 Task: Add the task  Implement a new cloud-based expense tracking system for a company to the section Speed Freak in the project ConduitTech and add a Due Date to the respective task as 2023/10/06
Action: Mouse moved to (773, 296)
Screenshot: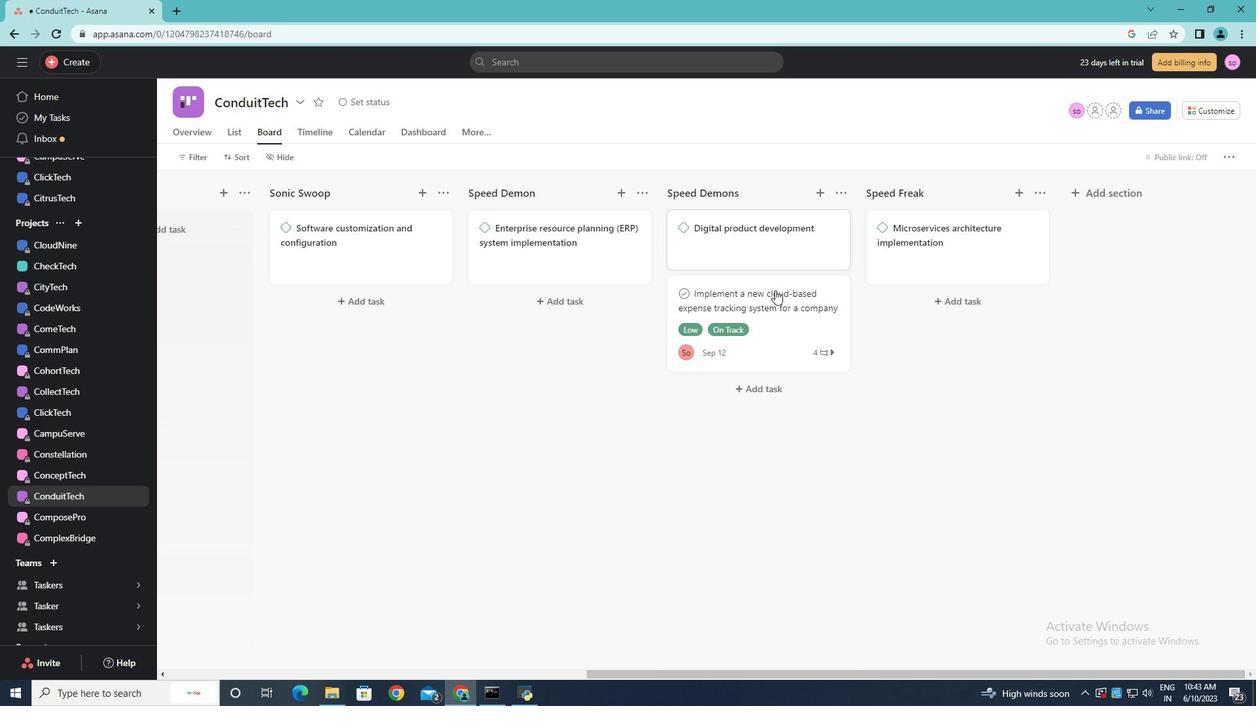 
Action: Mouse pressed left at (773, 296)
Screenshot: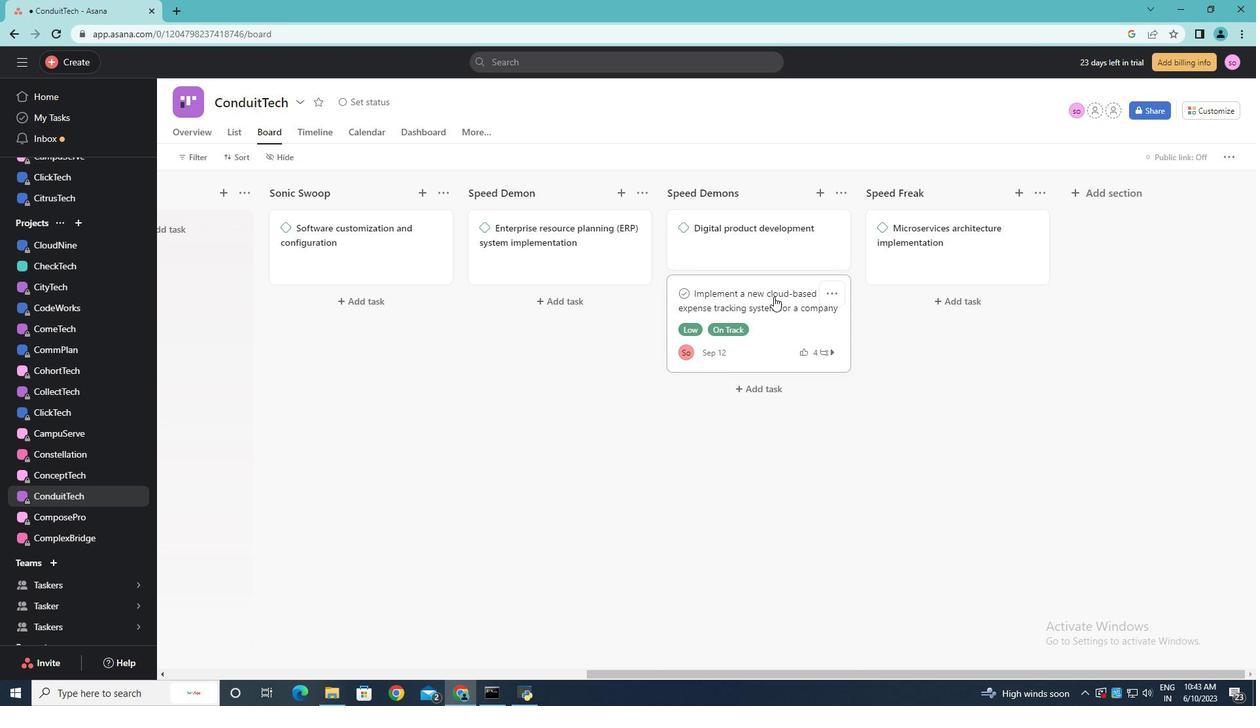 
Action: Mouse moved to (919, 368)
Screenshot: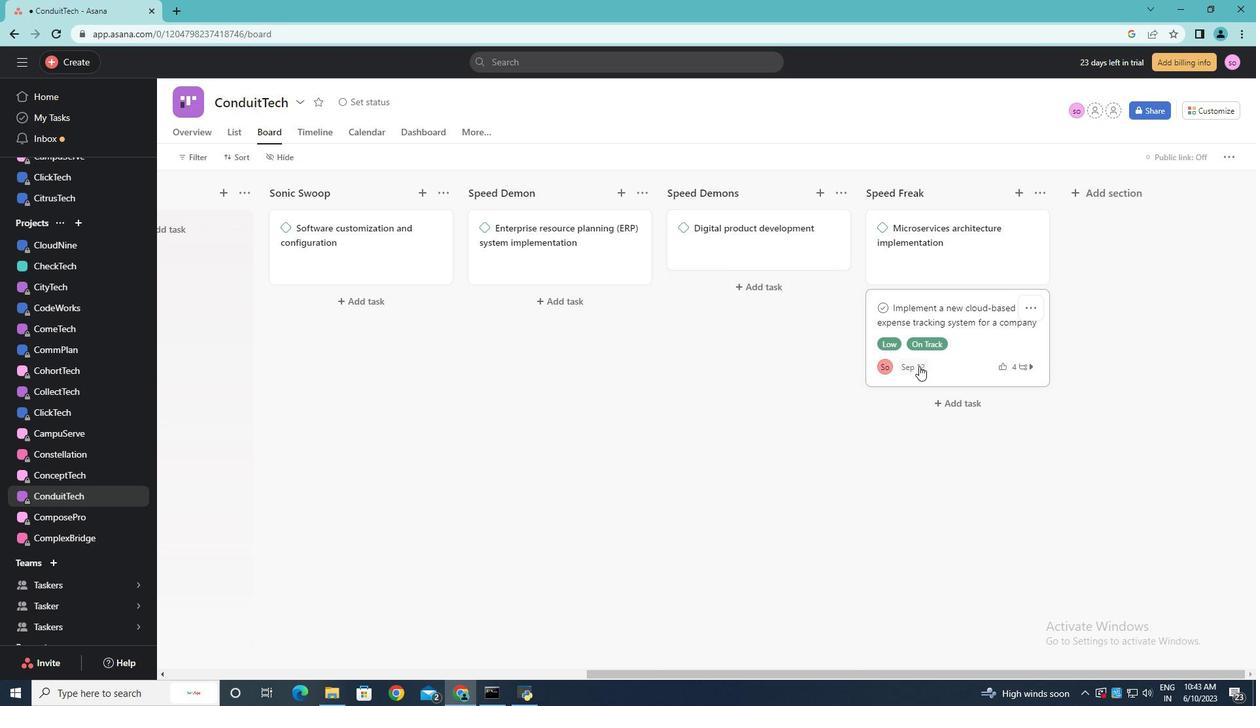 
Action: Mouse pressed left at (919, 368)
Screenshot: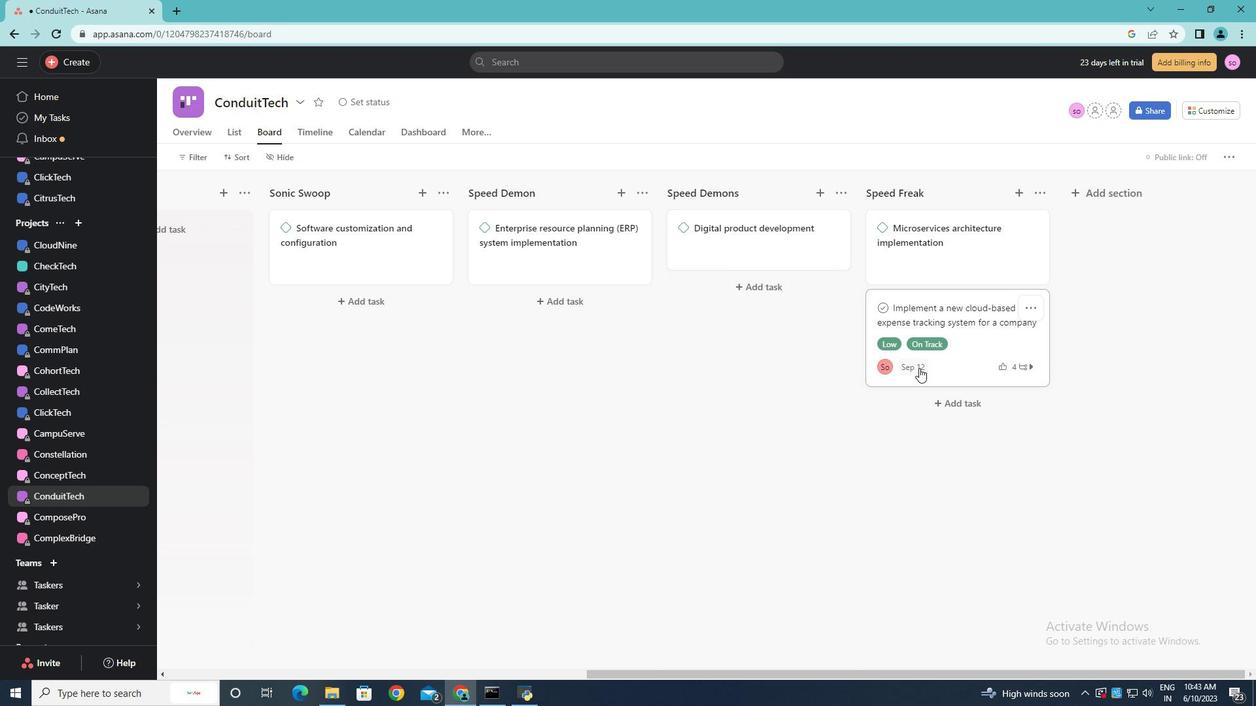 
Action: Mouse moved to (1047, 433)
Screenshot: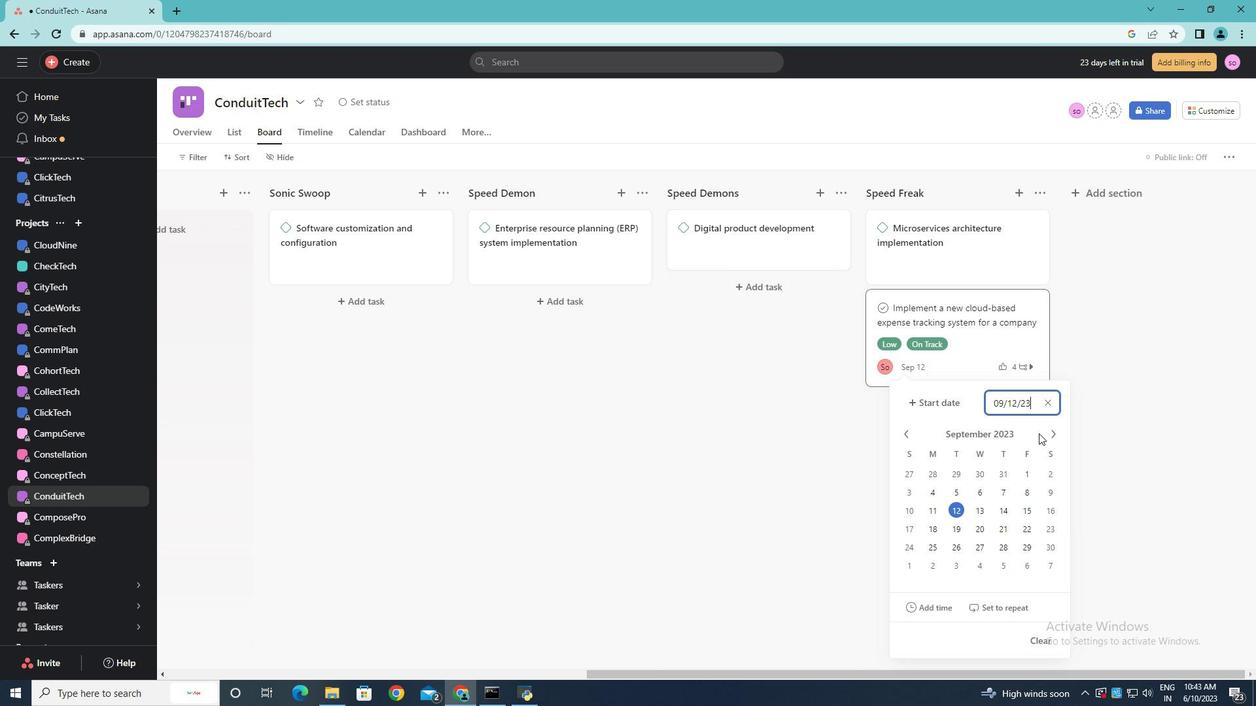 
Action: Mouse pressed left at (1047, 433)
Screenshot: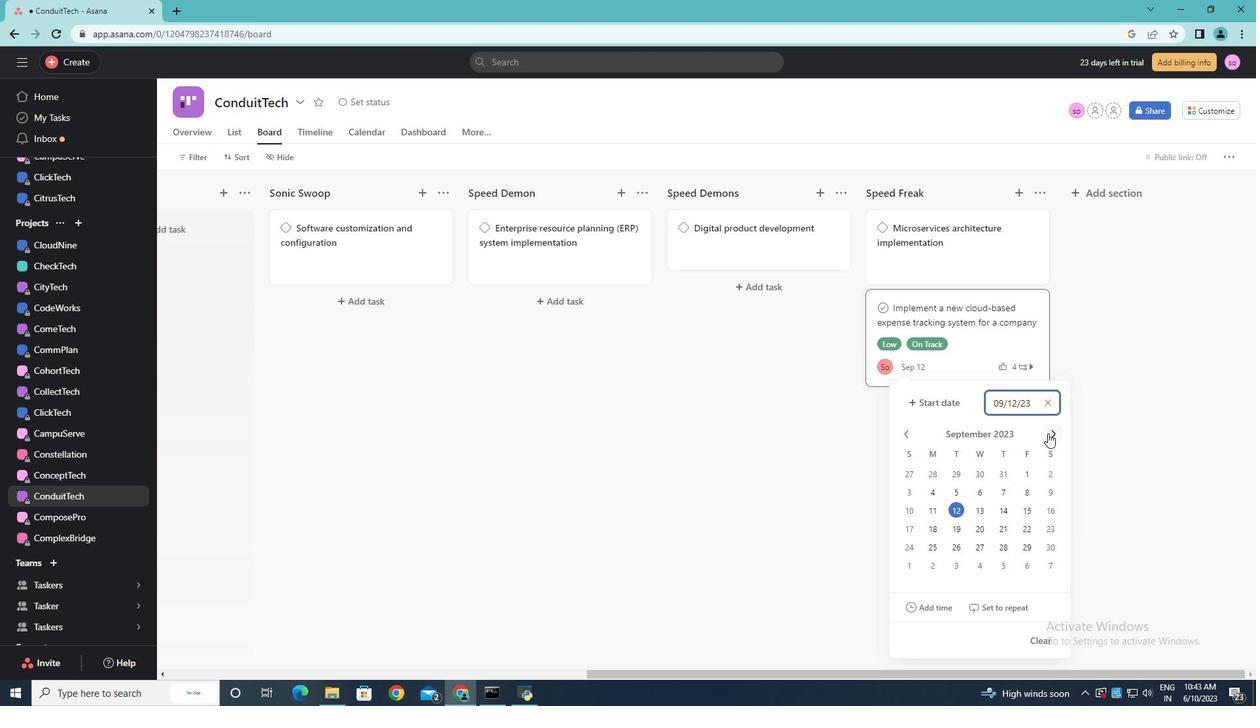 
Action: Mouse moved to (1025, 478)
Screenshot: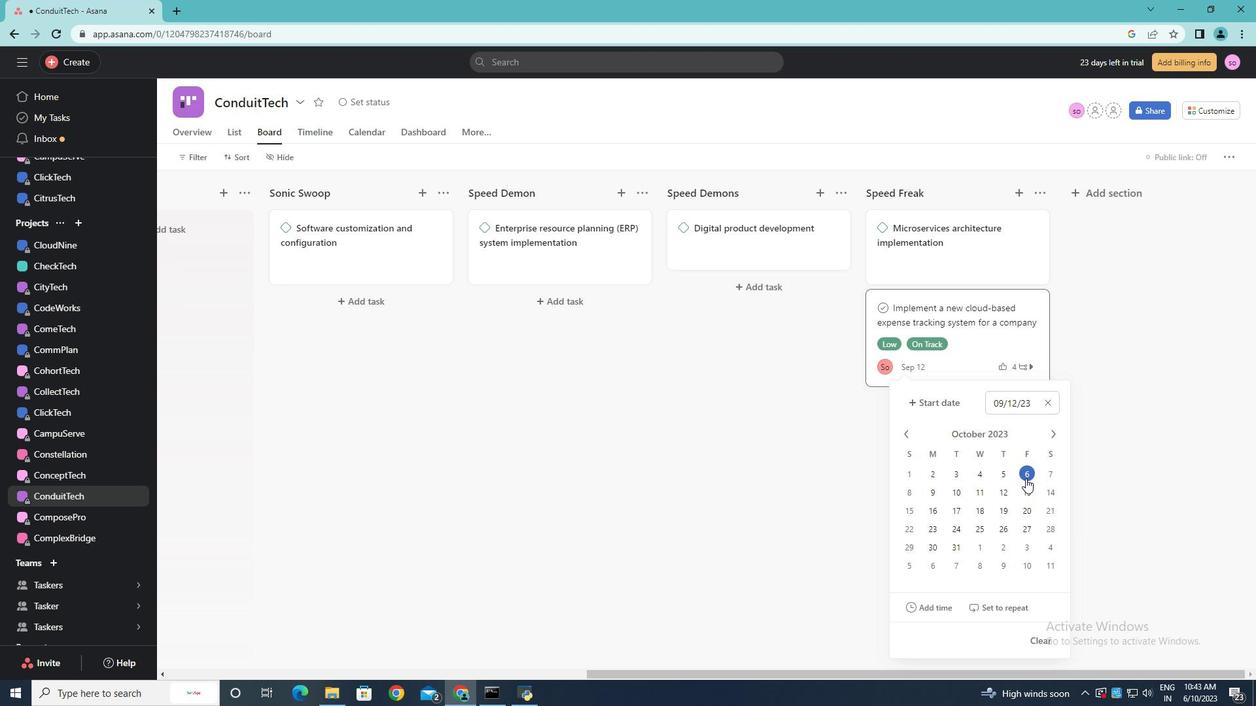 
Action: Mouse pressed left at (1025, 478)
Screenshot: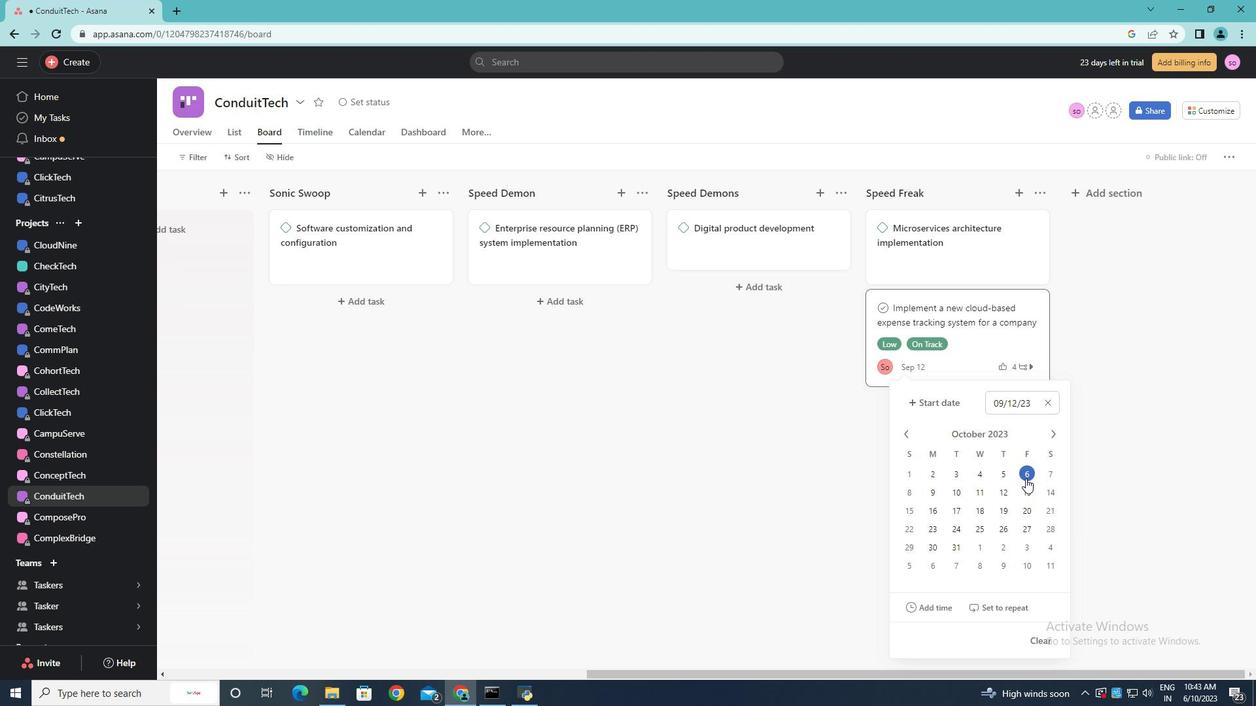
Action: Mouse moved to (775, 563)
Screenshot: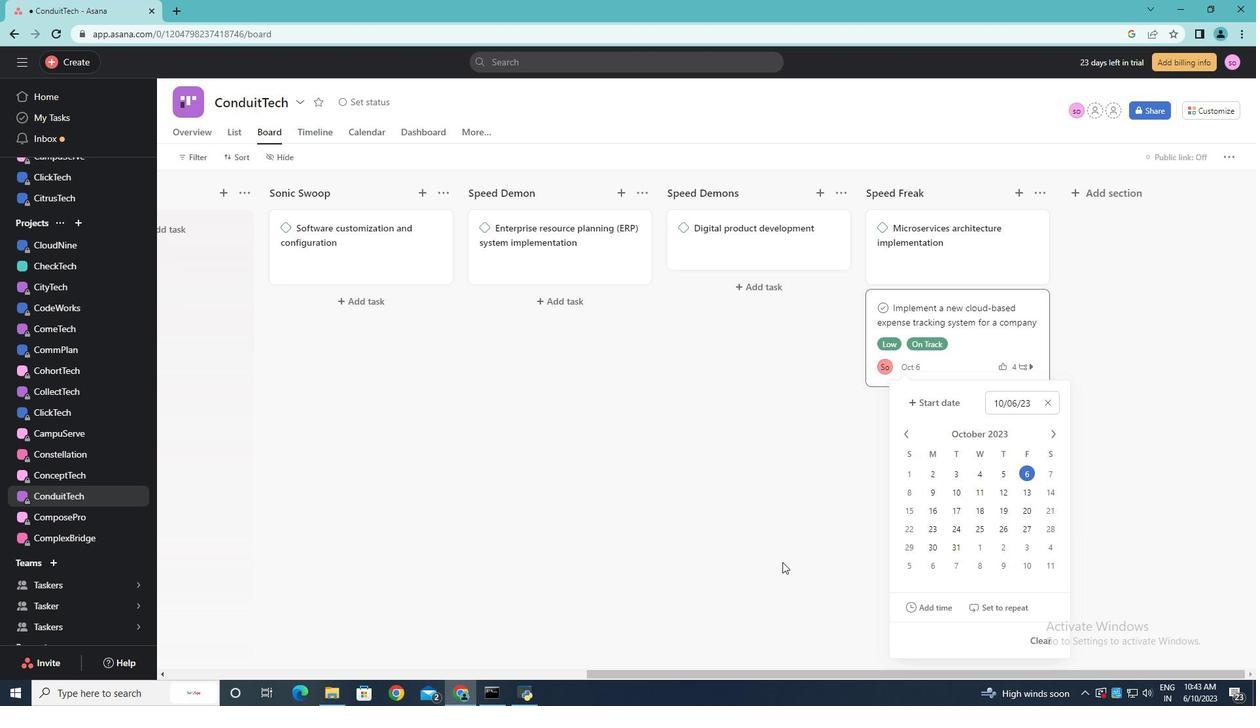 
Action: Mouse pressed left at (775, 563)
Screenshot: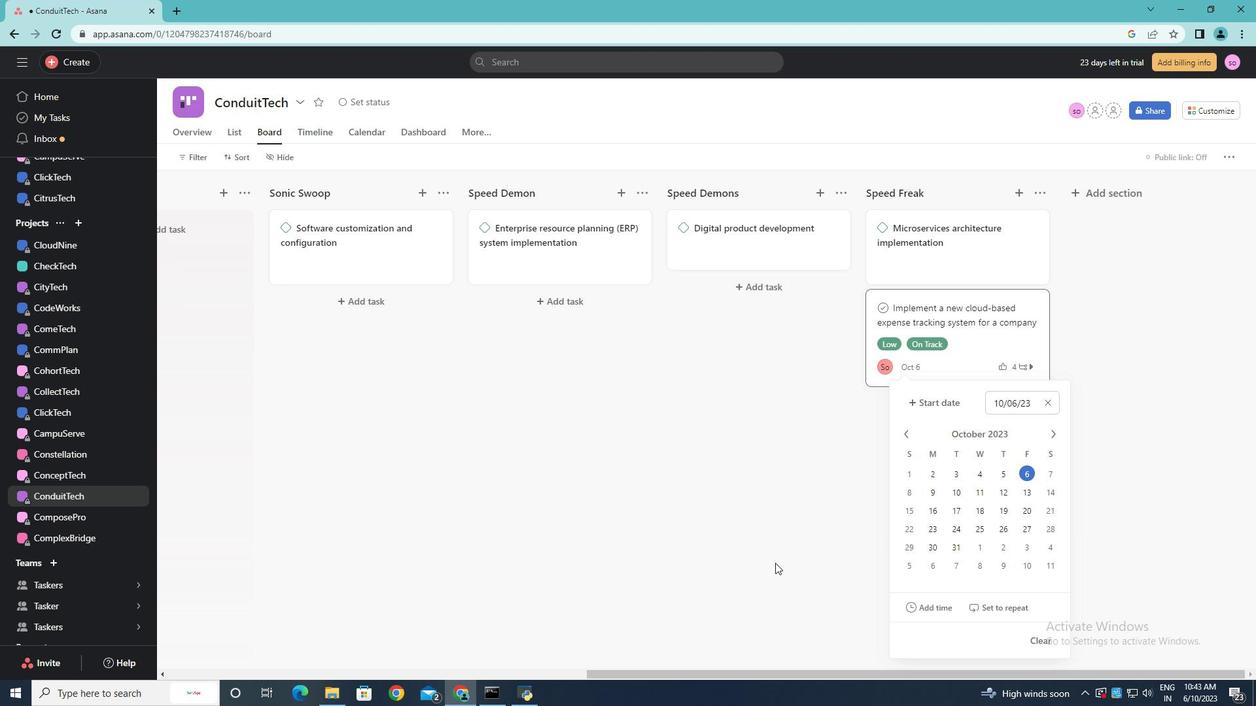 
